 Task: Check the sale-to-list ratio of attached garage in the last 5 years.
Action: Mouse moved to (789, 211)
Screenshot: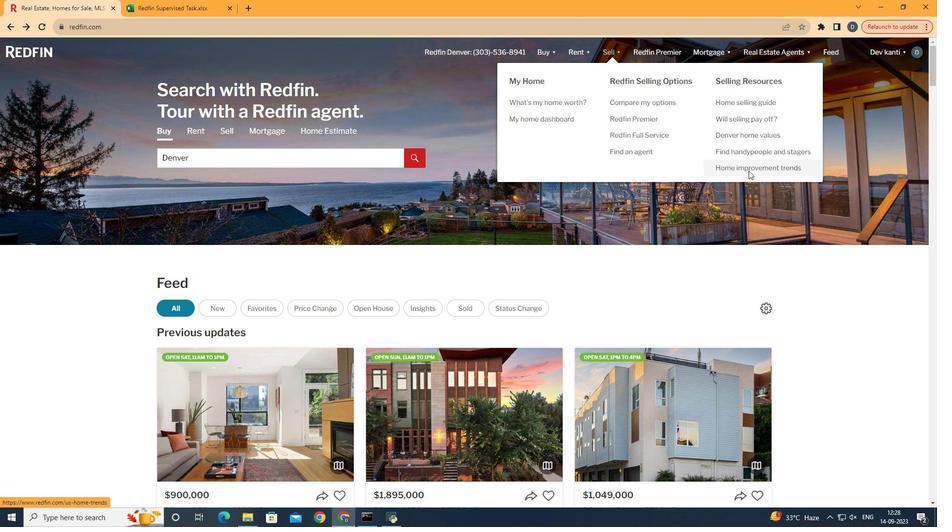 
Action: Mouse pressed left at (789, 211)
Screenshot: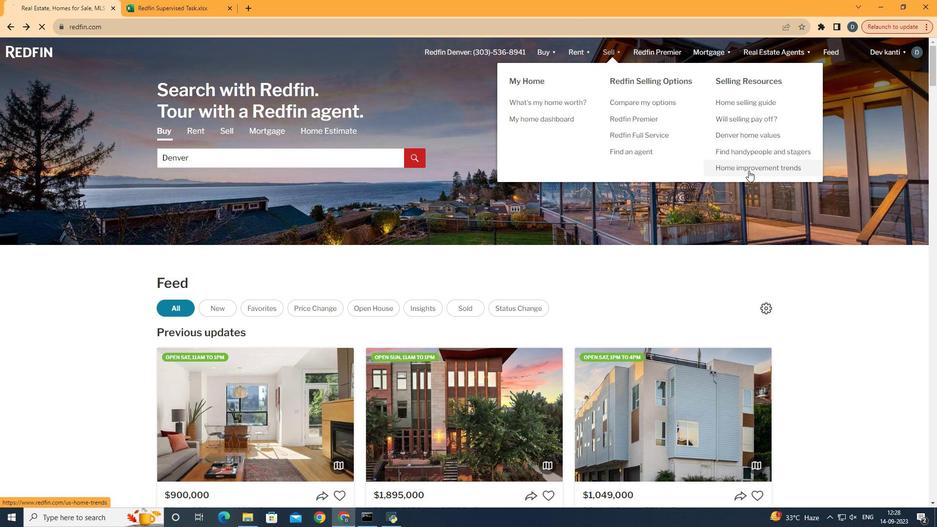 
Action: Mouse moved to (278, 232)
Screenshot: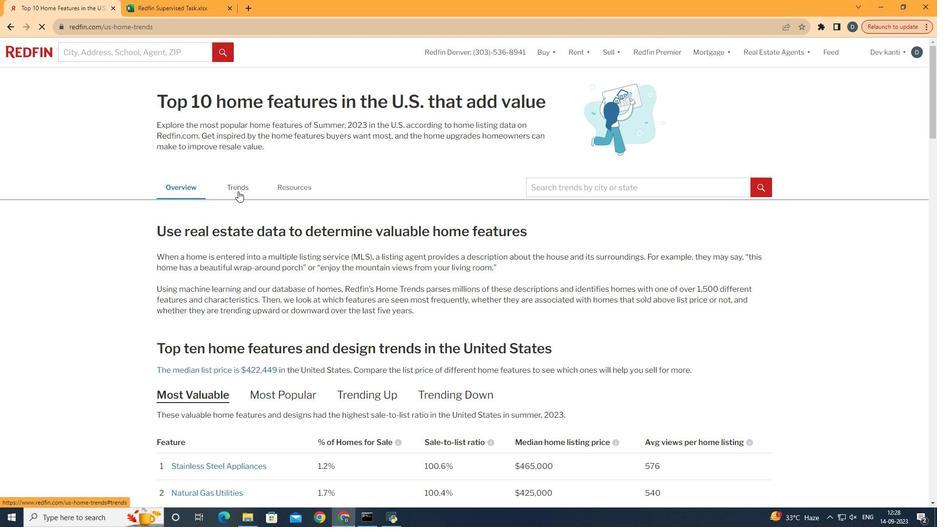 
Action: Mouse pressed left at (278, 232)
Screenshot: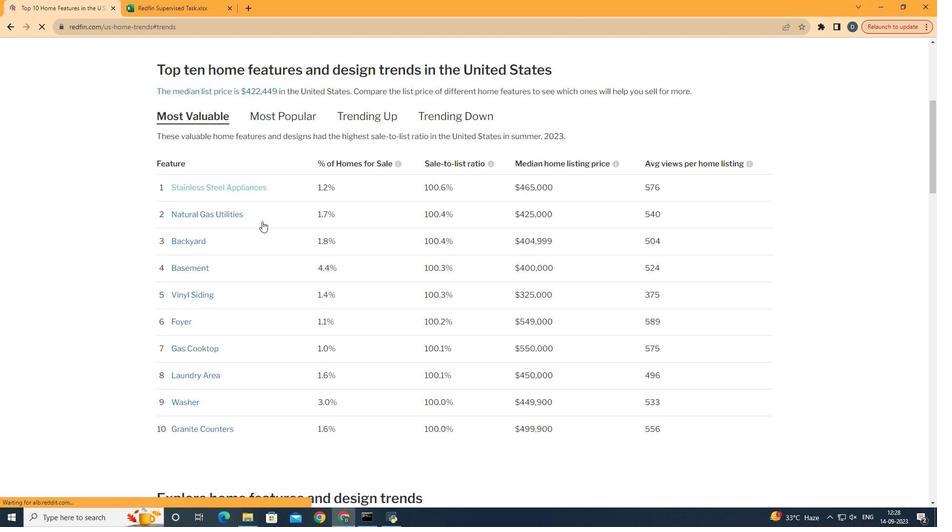 
Action: Mouse moved to (402, 311)
Screenshot: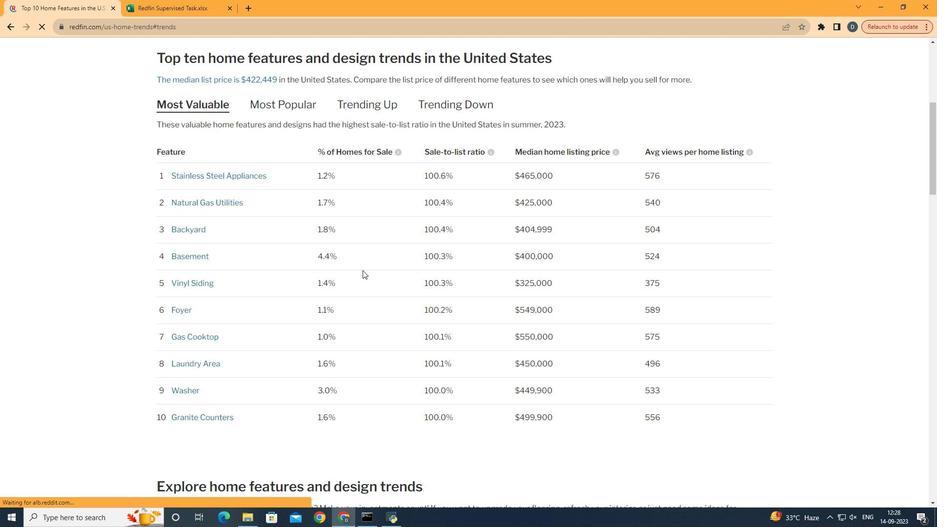 
Action: Mouse scrolled (402, 310) with delta (0, 0)
Screenshot: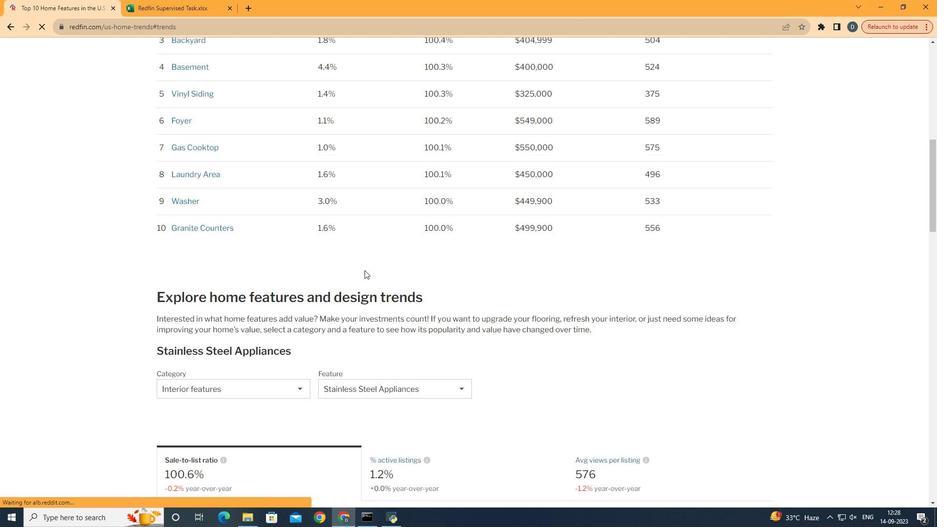 
Action: Mouse moved to (402, 311)
Screenshot: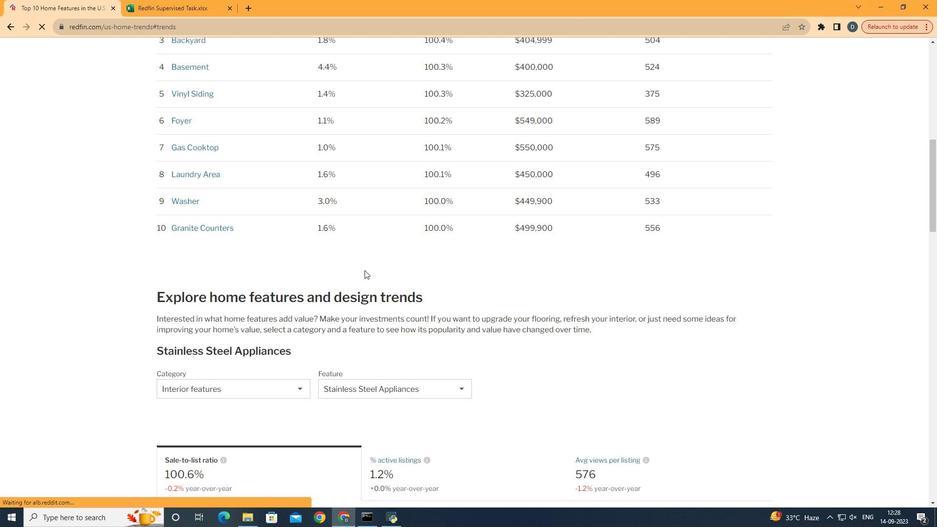 
Action: Mouse scrolled (402, 310) with delta (0, 0)
Screenshot: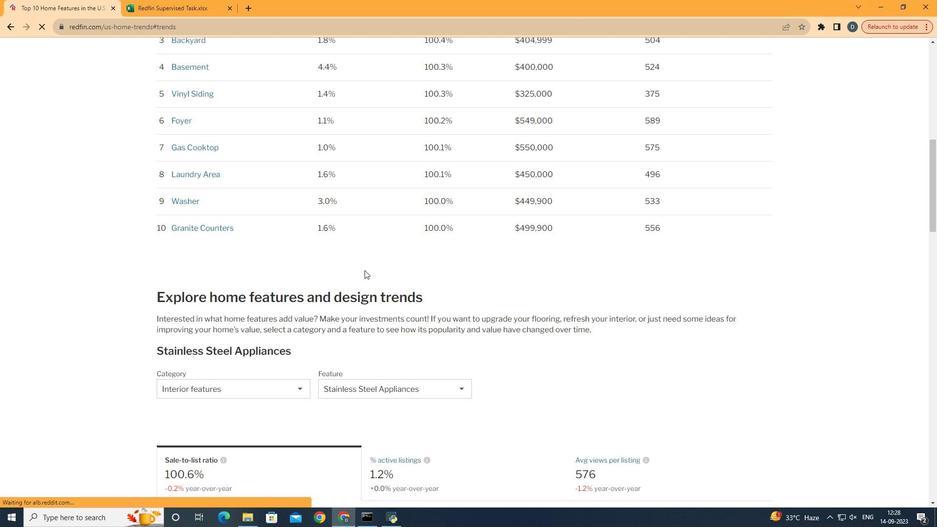 
Action: Mouse scrolled (402, 310) with delta (0, 0)
Screenshot: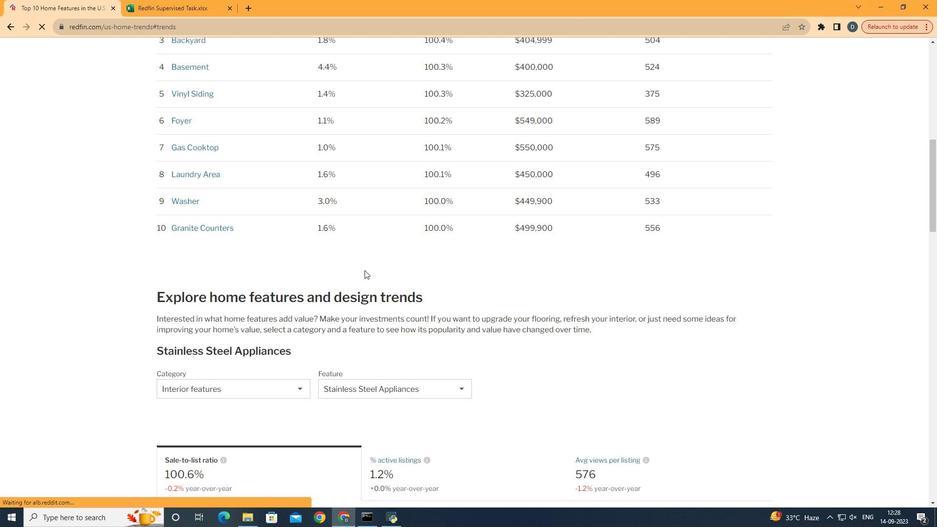 
Action: Mouse moved to (402, 311)
Screenshot: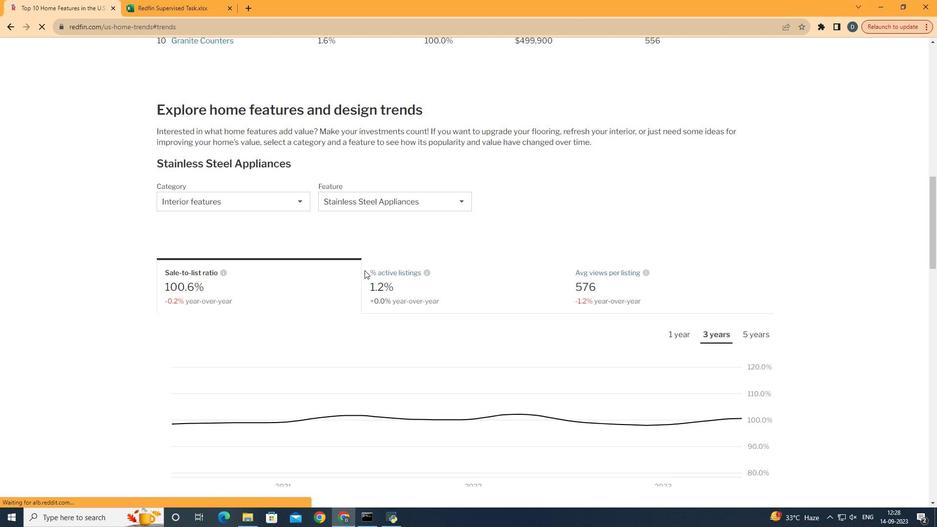 
Action: Mouse scrolled (402, 310) with delta (0, 0)
Screenshot: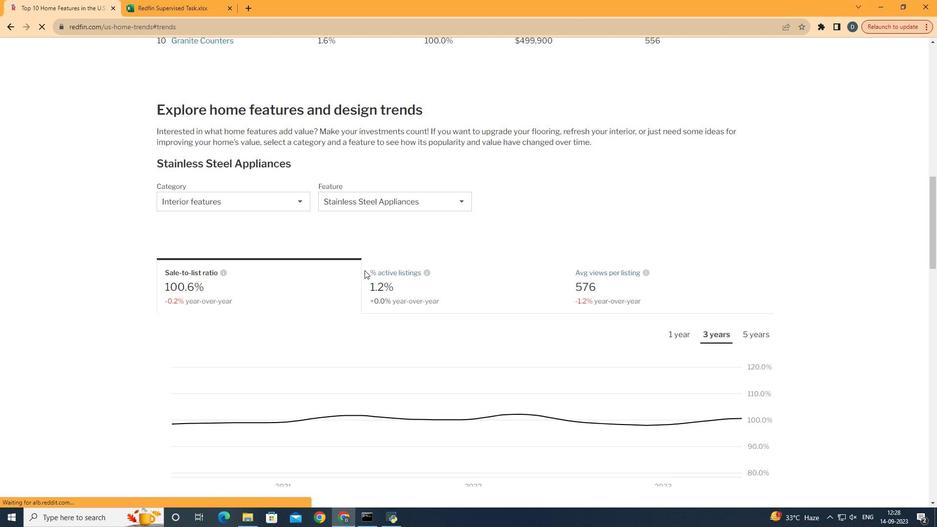 
Action: Mouse scrolled (402, 310) with delta (0, 0)
Screenshot: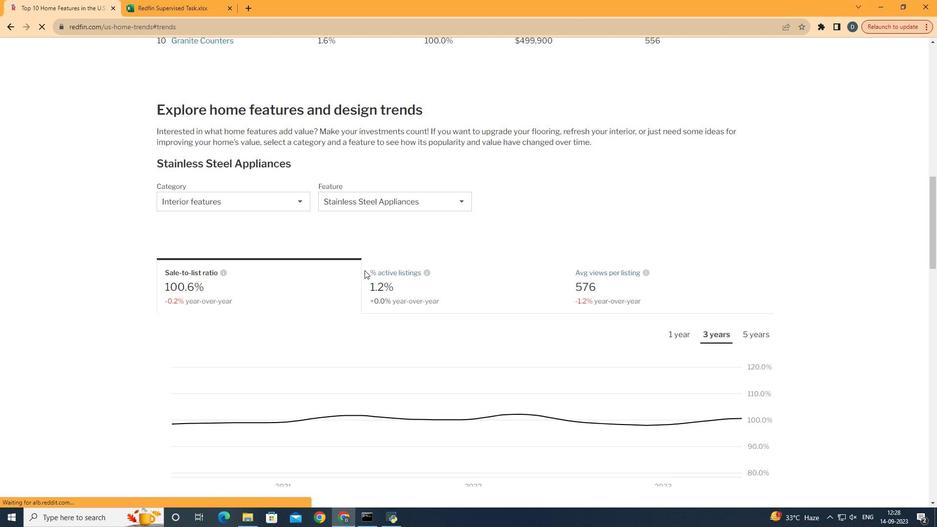 
Action: Mouse moved to (403, 311)
Screenshot: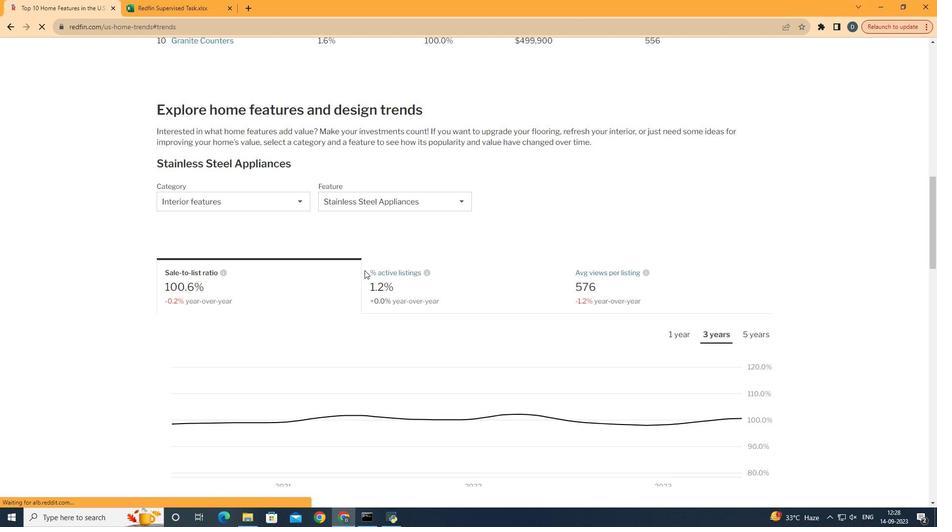
Action: Mouse scrolled (403, 310) with delta (0, 0)
Screenshot: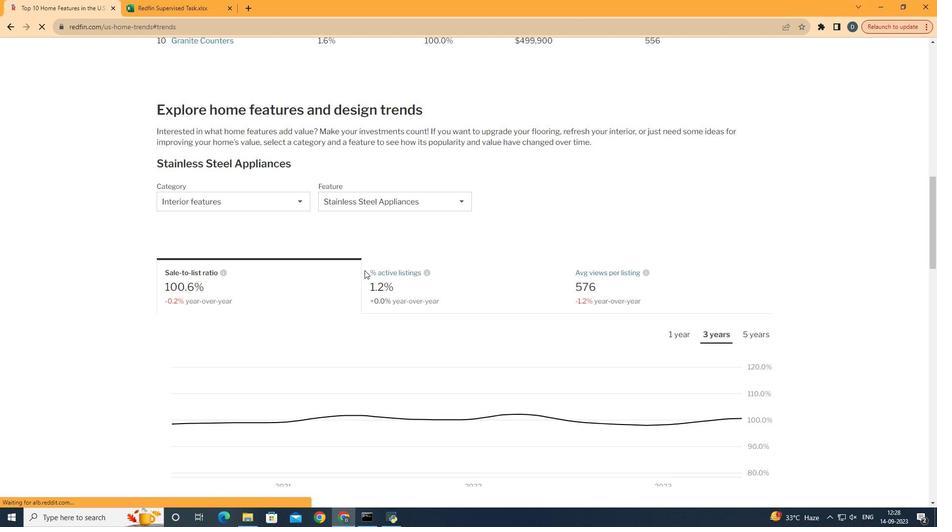 
Action: Mouse moved to (403, 311)
Screenshot: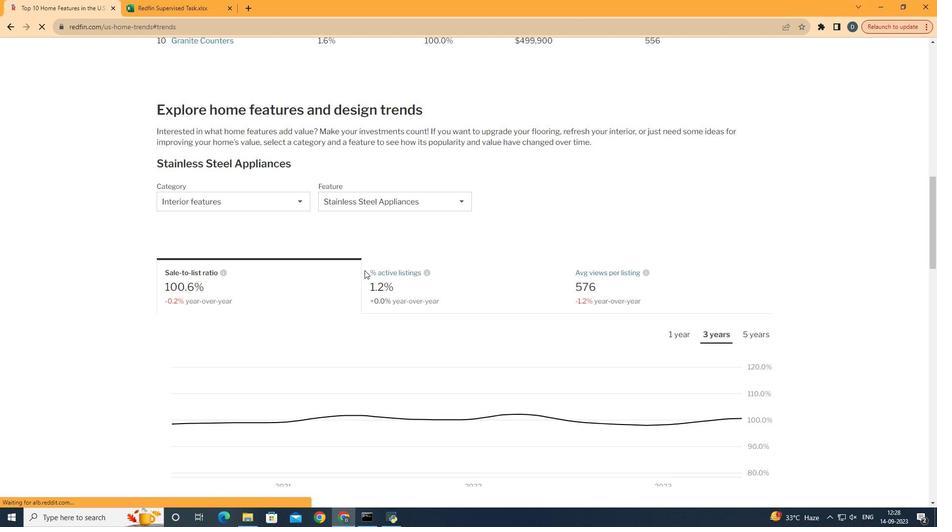 
Action: Mouse scrolled (403, 310) with delta (0, 0)
Screenshot: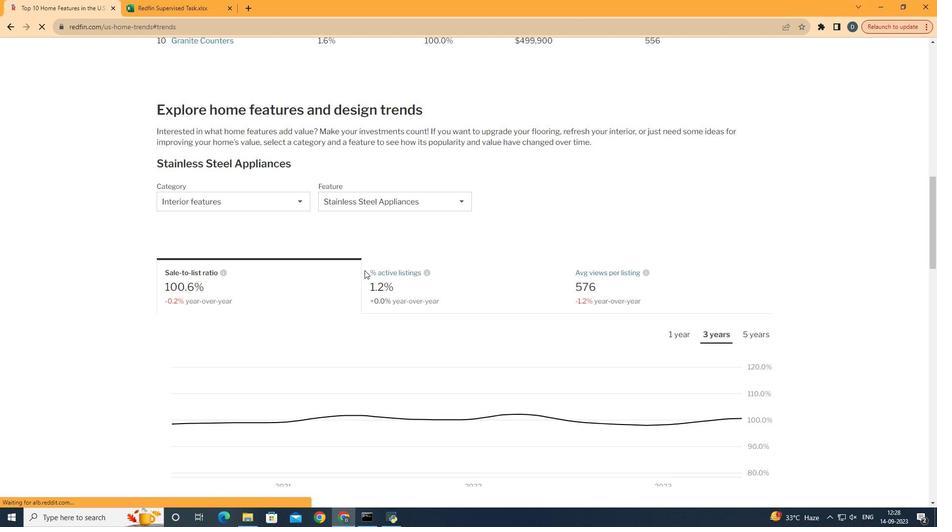
Action: Mouse moved to (404, 311)
Screenshot: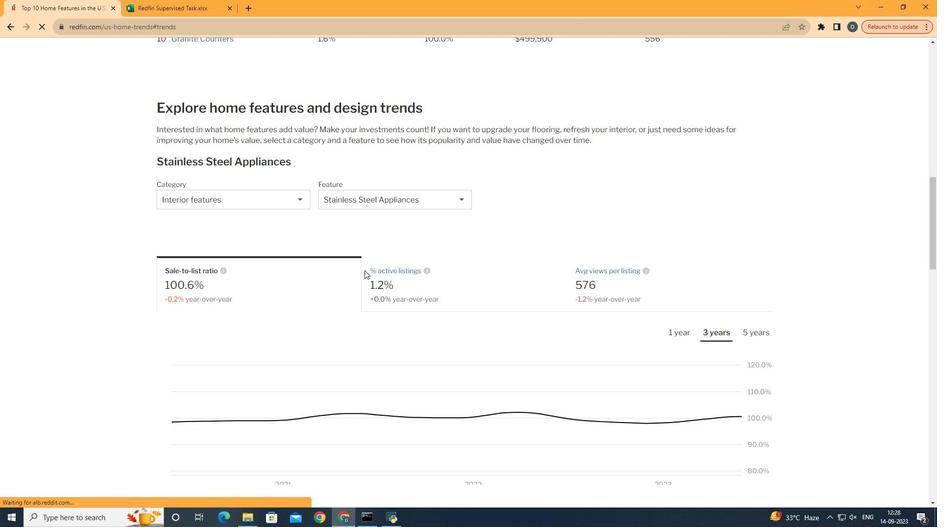 
Action: Mouse scrolled (404, 310) with delta (0, 0)
Screenshot: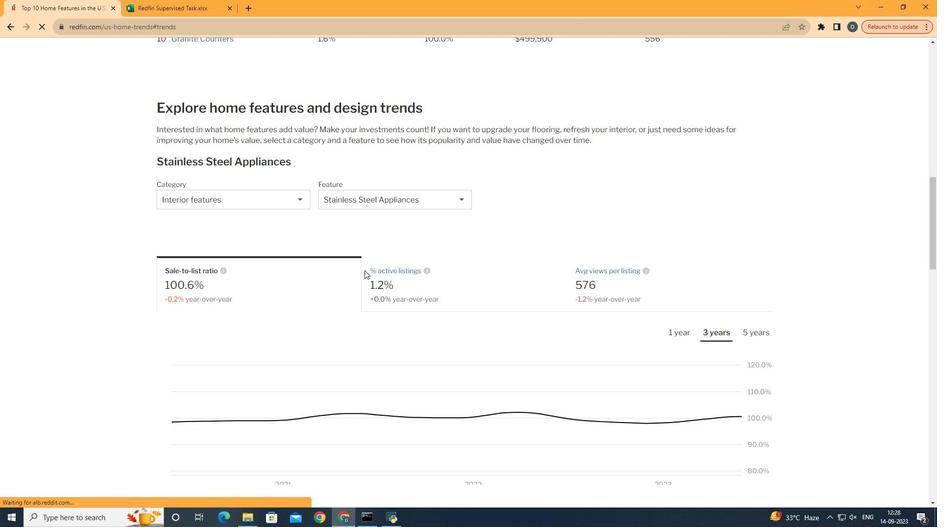 
Action: Mouse moved to (336, 257)
Screenshot: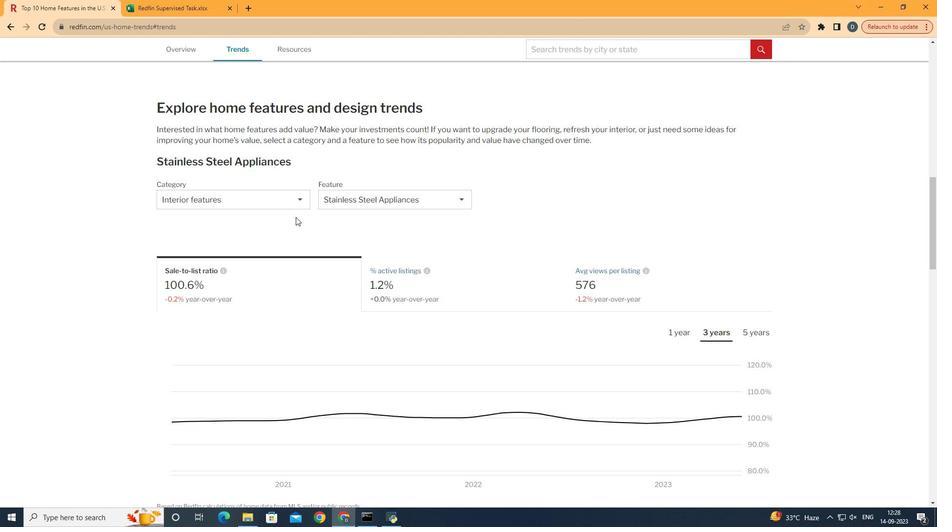 
Action: Mouse scrolled (336, 257) with delta (0, 0)
Screenshot: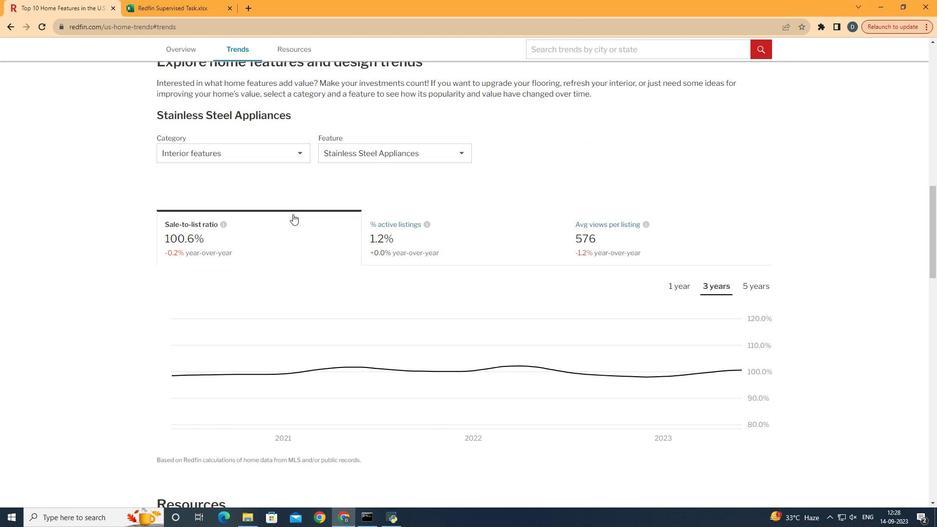 
Action: Mouse moved to (323, 196)
Screenshot: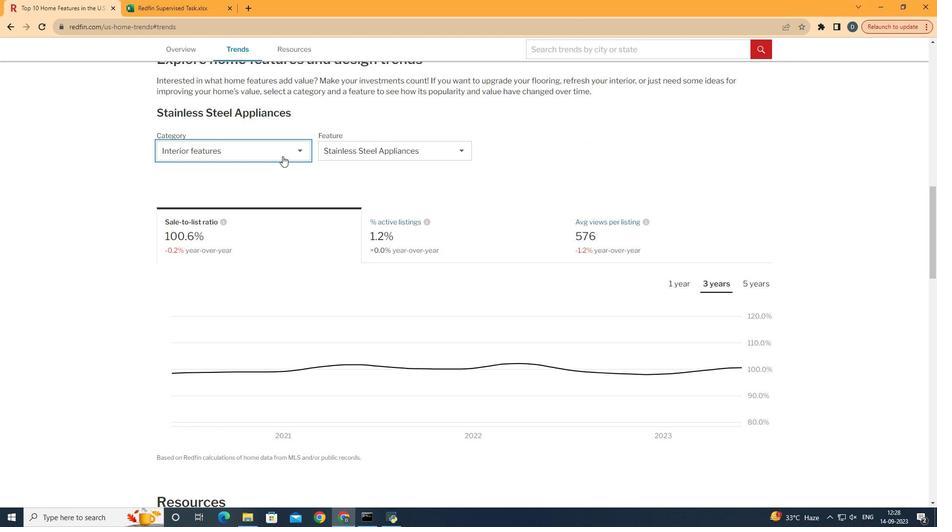 
Action: Mouse pressed left at (323, 196)
Screenshot: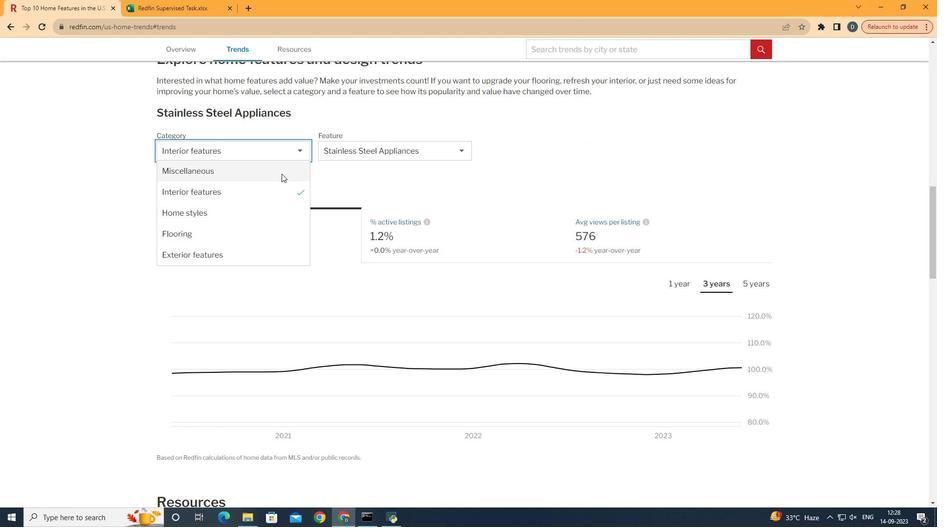 
Action: Mouse moved to (310, 293)
Screenshot: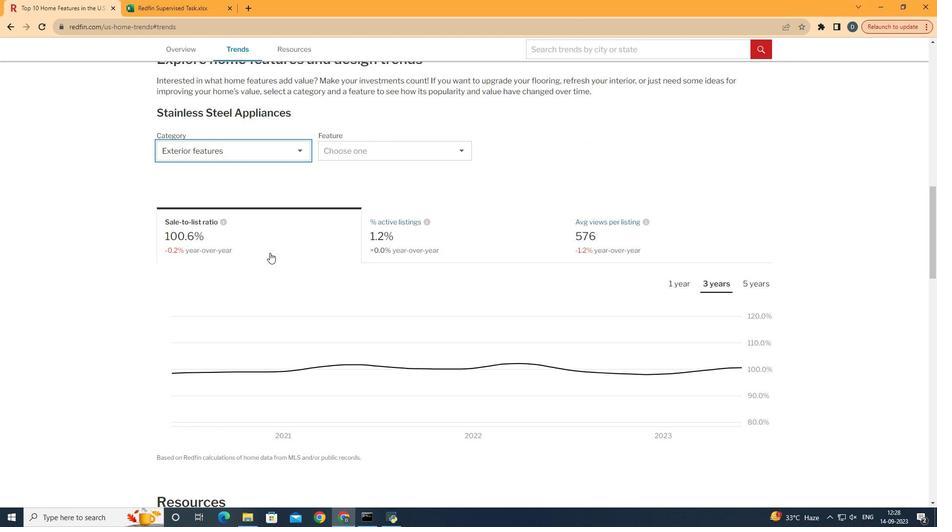 
Action: Mouse pressed left at (310, 293)
Screenshot: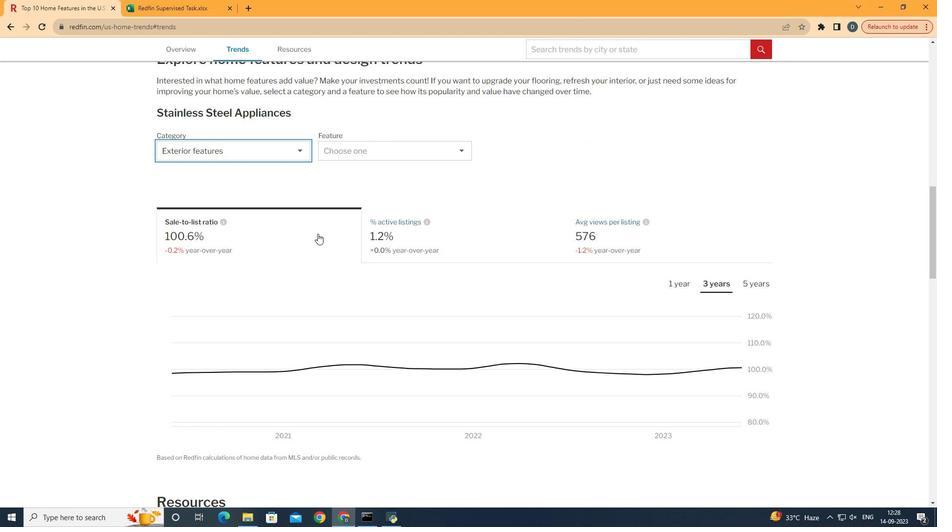 
Action: Mouse moved to (475, 194)
Screenshot: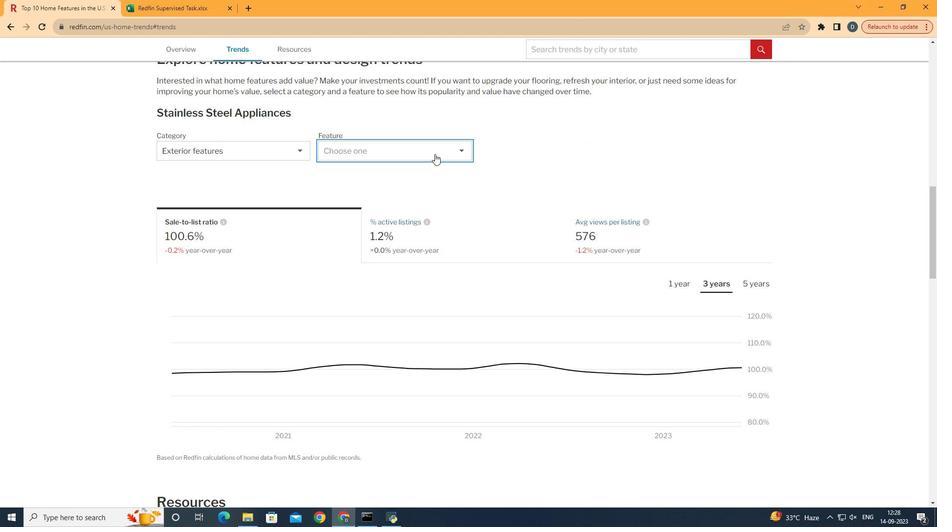 
Action: Mouse pressed left at (475, 194)
Screenshot: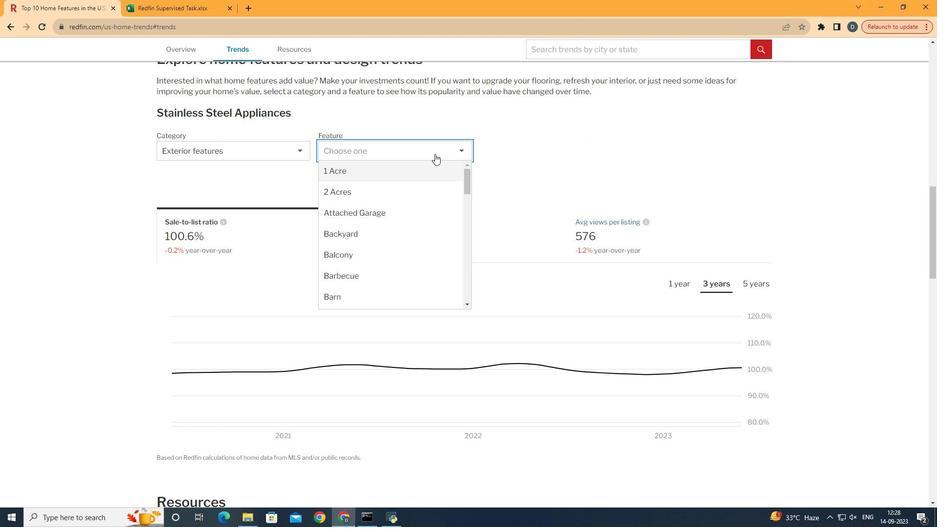 
Action: Mouse moved to (470, 253)
Screenshot: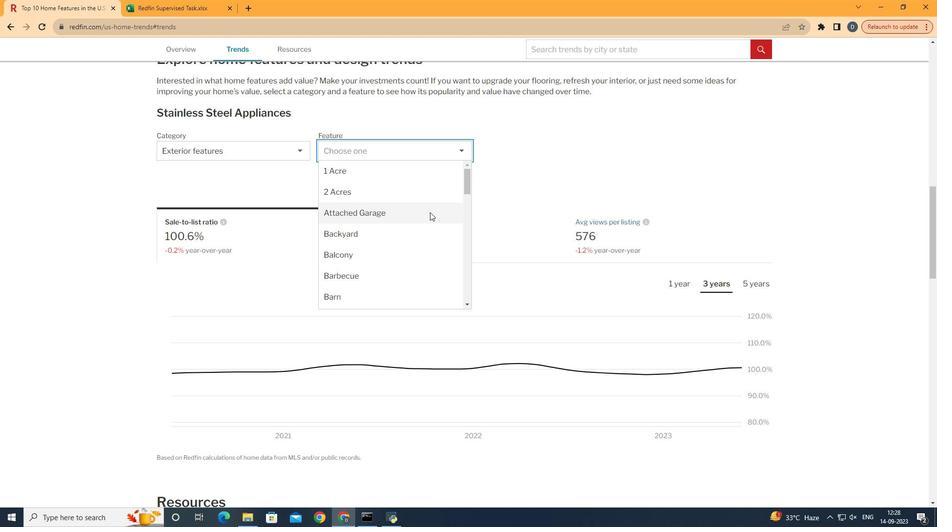 
Action: Mouse pressed left at (470, 253)
Screenshot: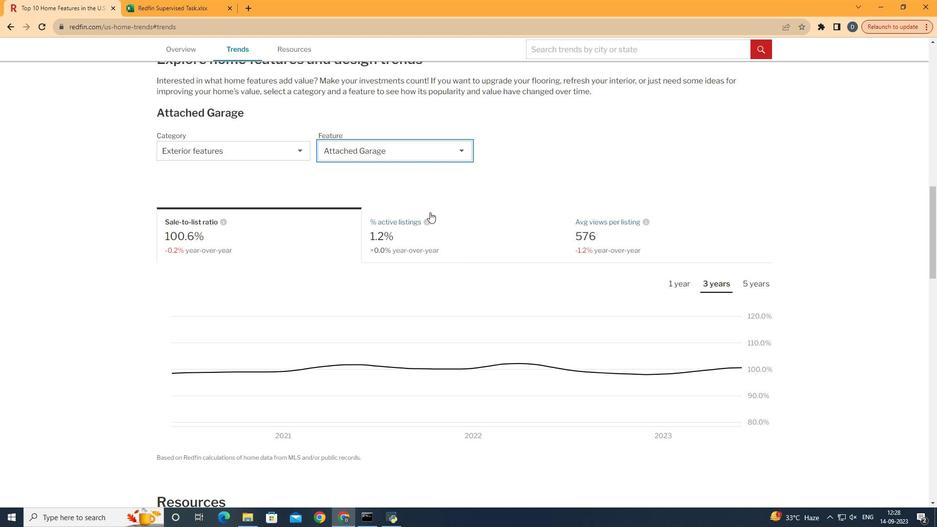 
Action: Mouse moved to (797, 324)
Screenshot: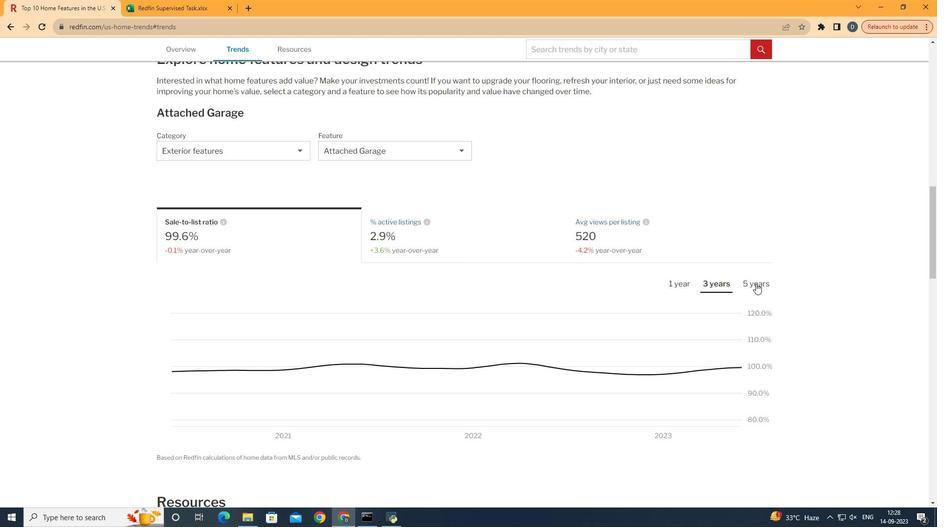 
Action: Mouse pressed left at (797, 324)
Screenshot: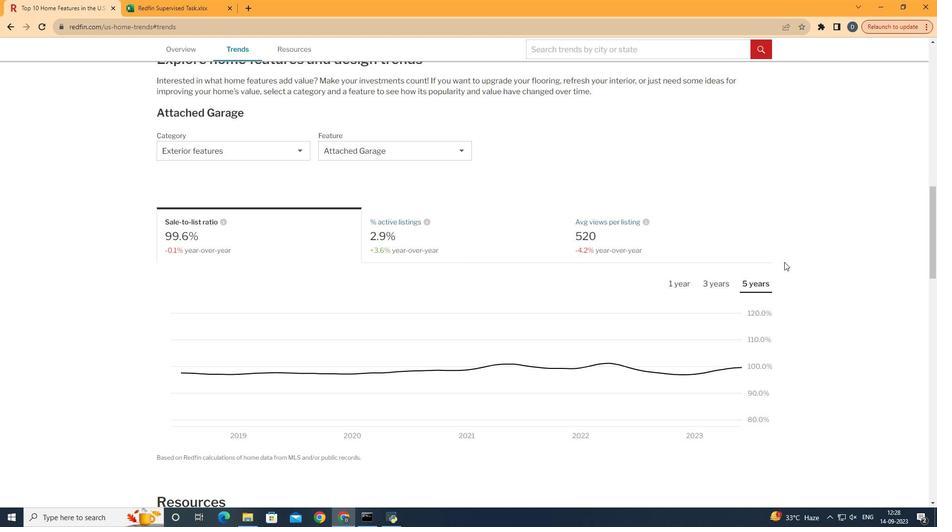 
Action: Mouse moved to (835, 293)
Screenshot: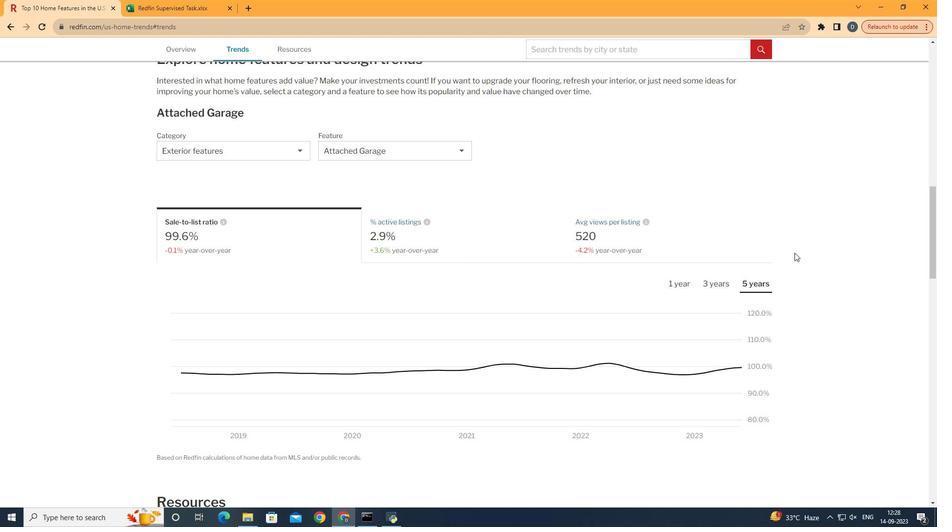 
